 Task: Look for products in the category "Prenatal Vitamins" from Sprouts only.
Action: Mouse moved to (233, 103)
Screenshot: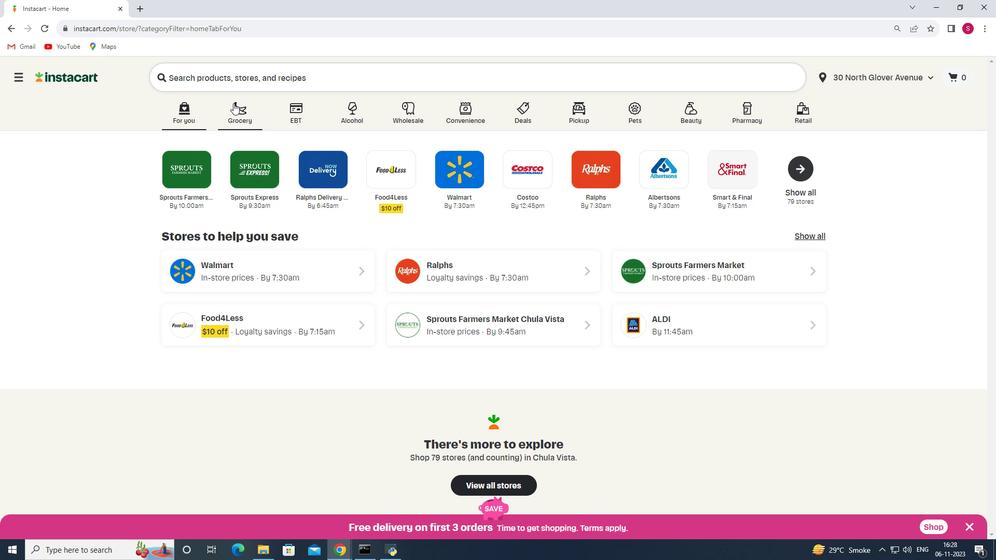
Action: Mouse pressed left at (233, 103)
Screenshot: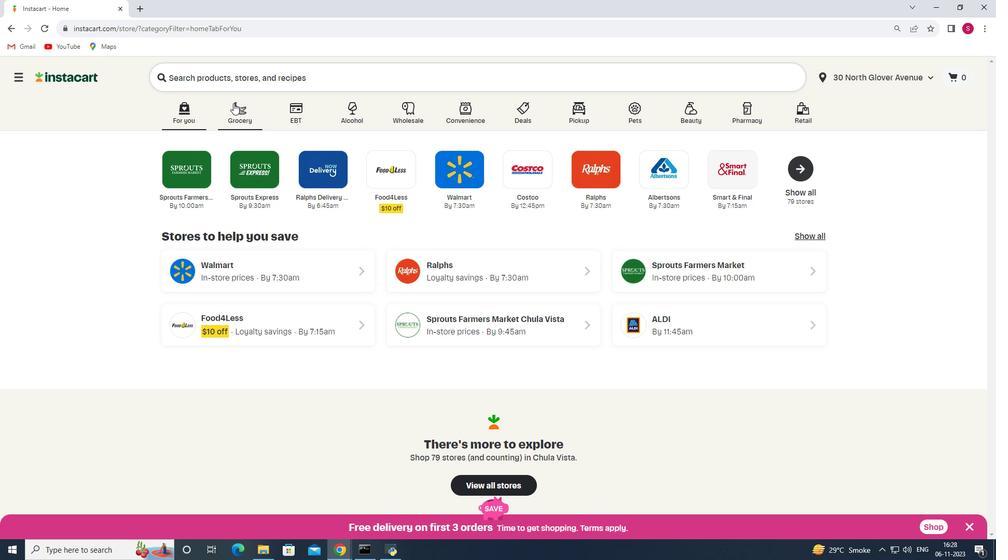 
Action: Mouse moved to (219, 299)
Screenshot: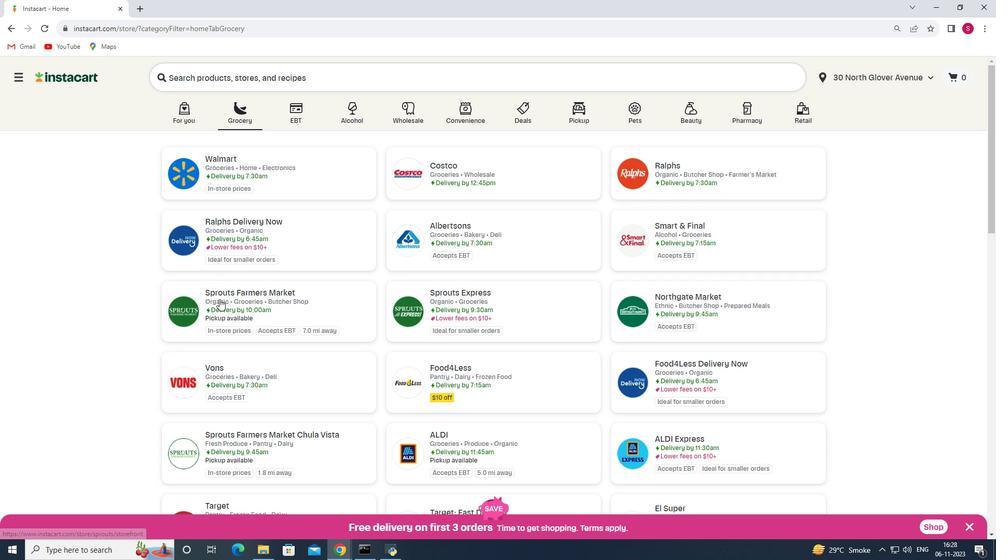 
Action: Mouse pressed left at (219, 299)
Screenshot: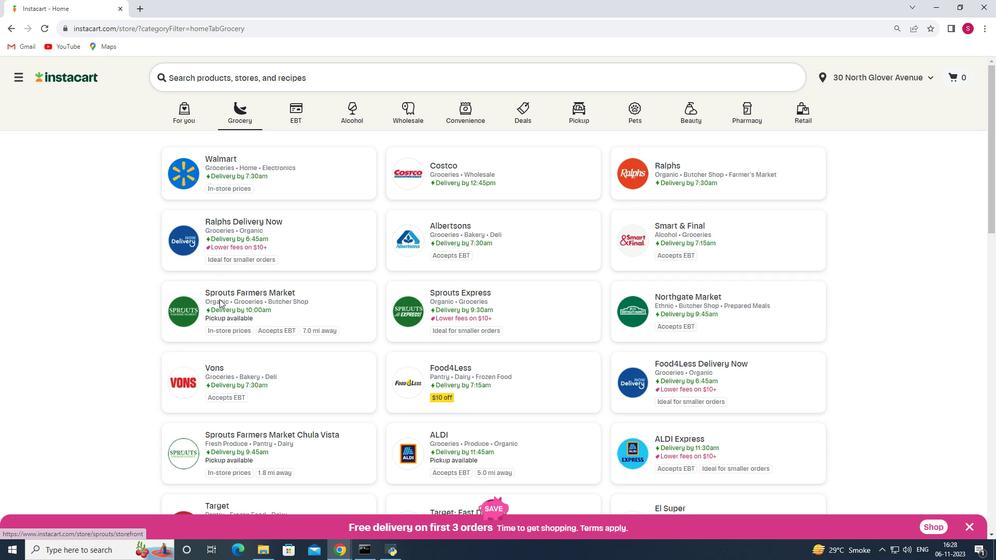 
Action: Mouse moved to (80, 378)
Screenshot: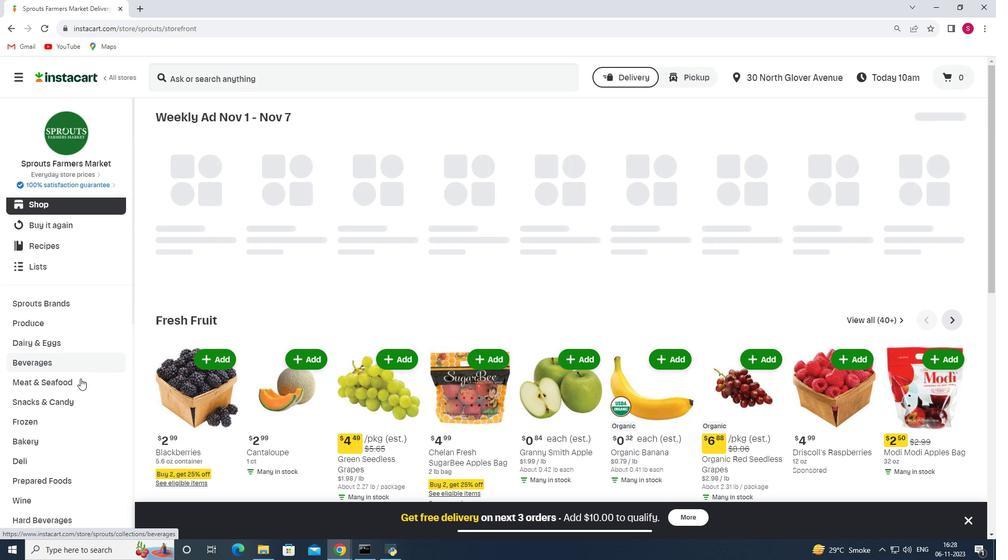 
Action: Mouse scrolled (80, 378) with delta (0, 0)
Screenshot: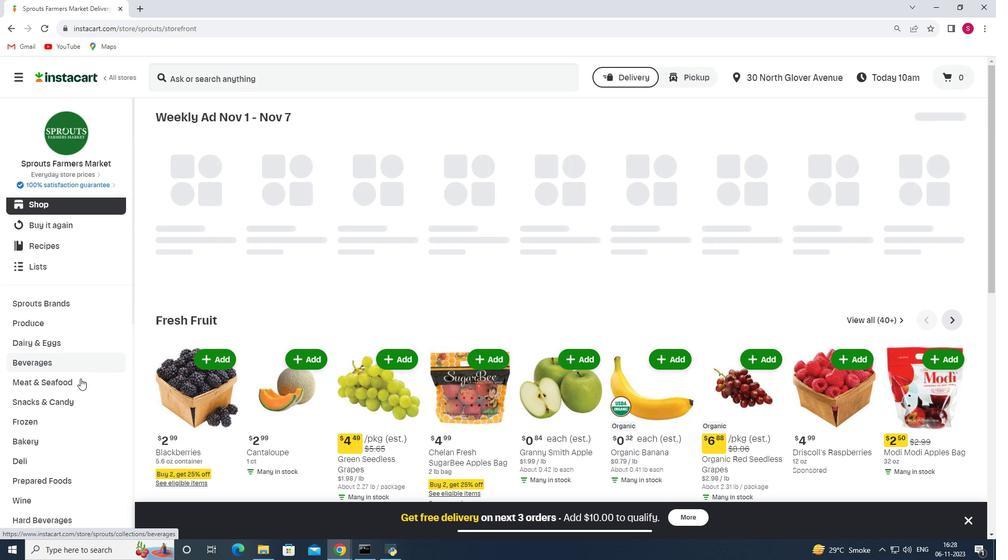 
Action: Mouse scrolled (80, 378) with delta (0, 0)
Screenshot: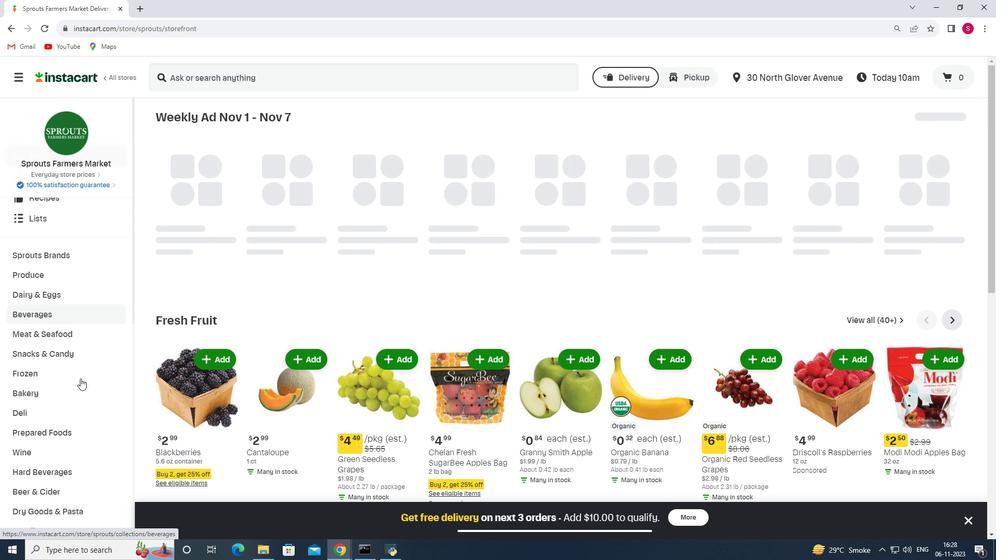 
Action: Mouse scrolled (80, 378) with delta (0, 0)
Screenshot: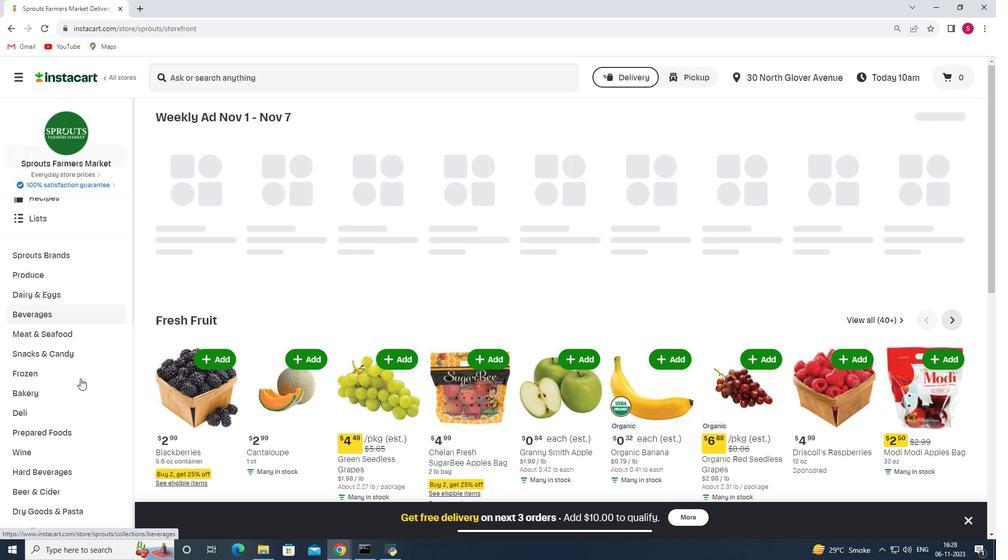 
Action: Mouse scrolled (80, 378) with delta (0, 0)
Screenshot: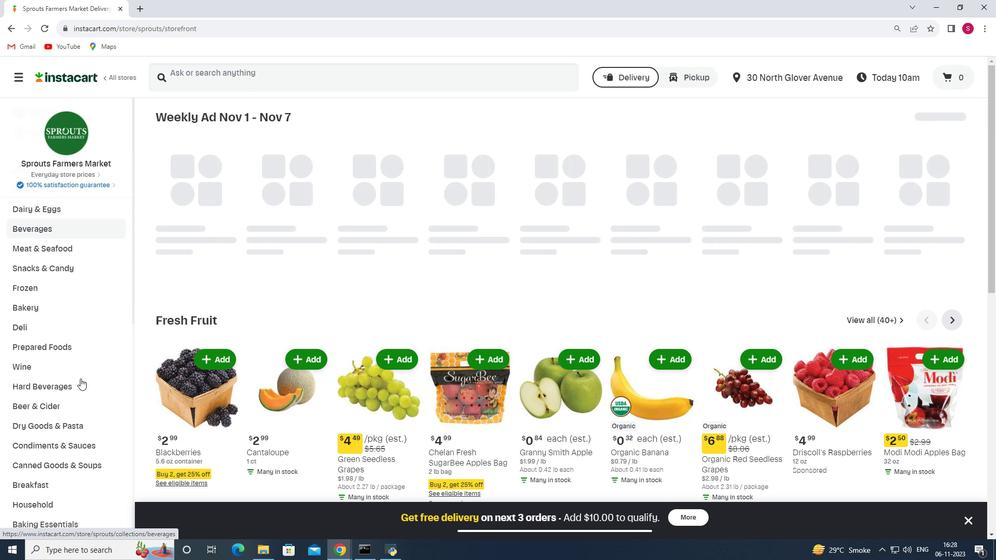 
Action: Mouse scrolled (80, 378) with delta (0, 0)
Screenshot: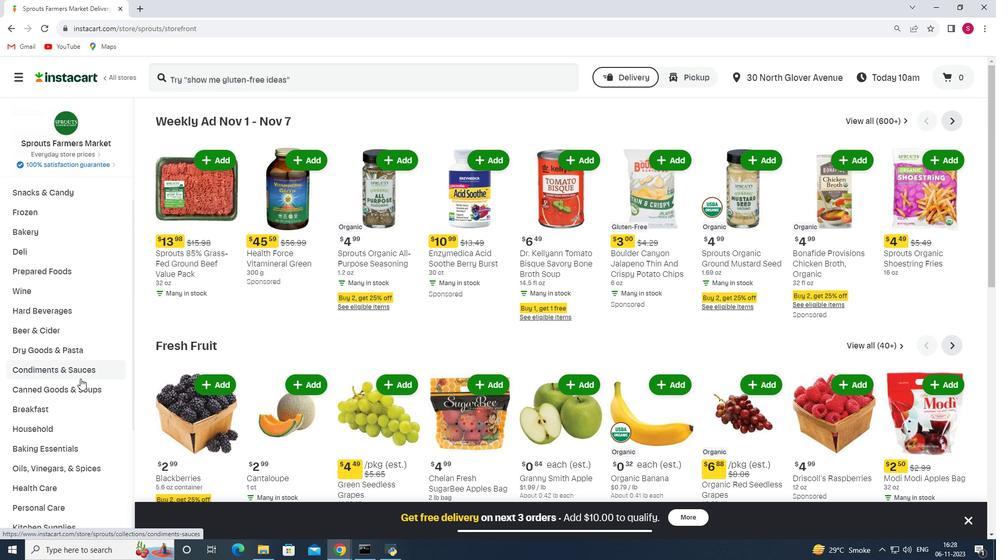 
Action: Mouse scrolled (80, 378) with delta (0, 0)
Screenshot: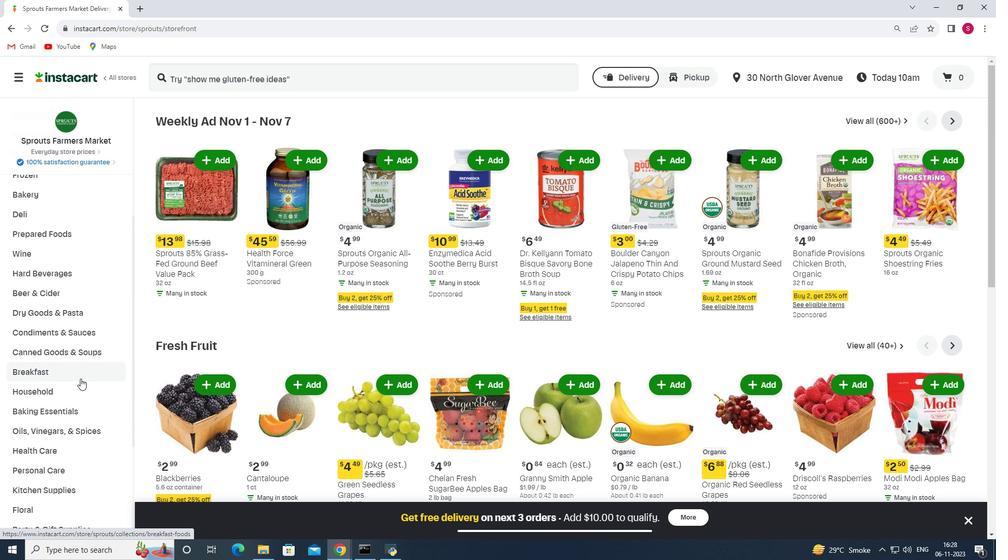 
Action: Mouse scrolled (80, 378) with delta (0, 0)
Screenshot: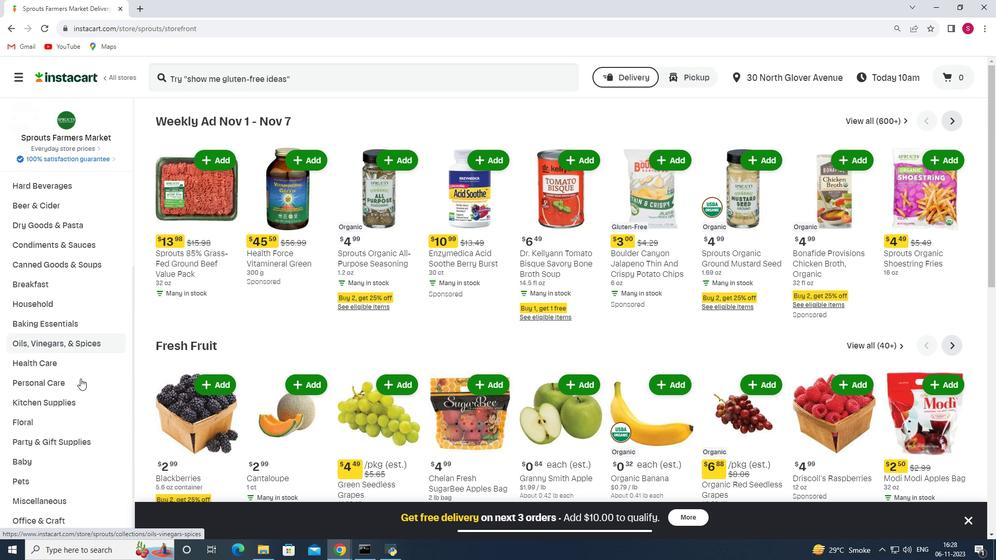 
Action: Mouse scrolled (80, 378) with delta (0, 0)
Screenshot: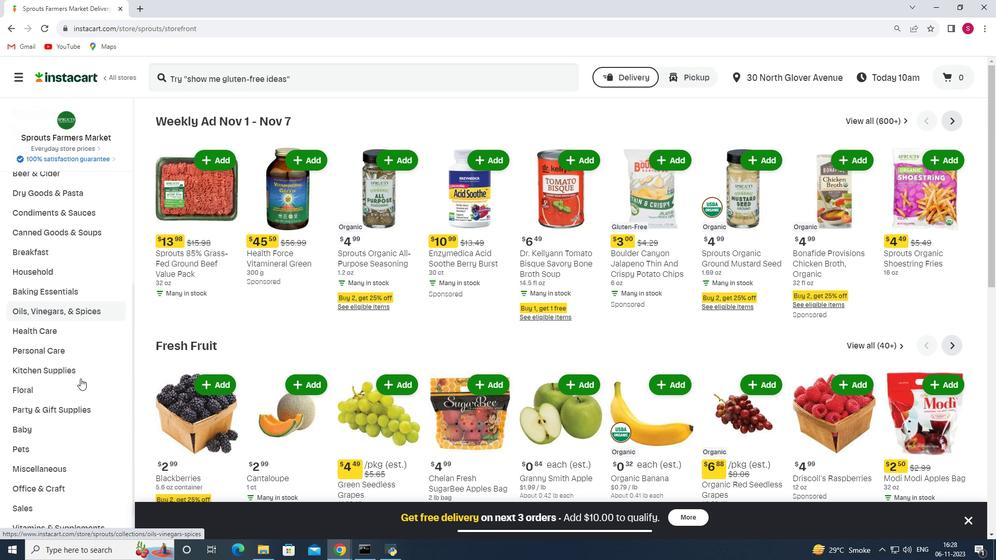 
Action: Mouse moved to (62, 297)
Screenshot: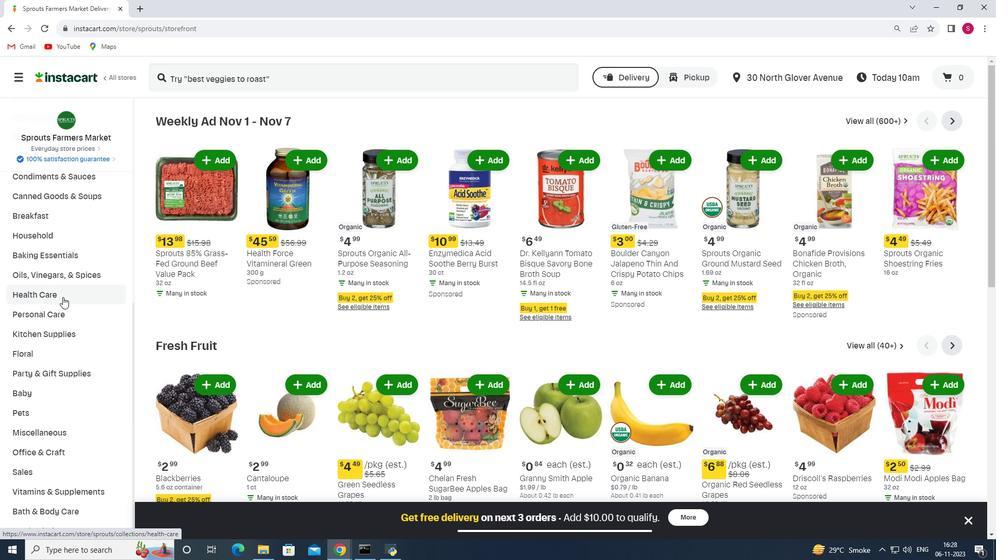 
Action: Mouse pressed left at (62, 297)
Screenshot: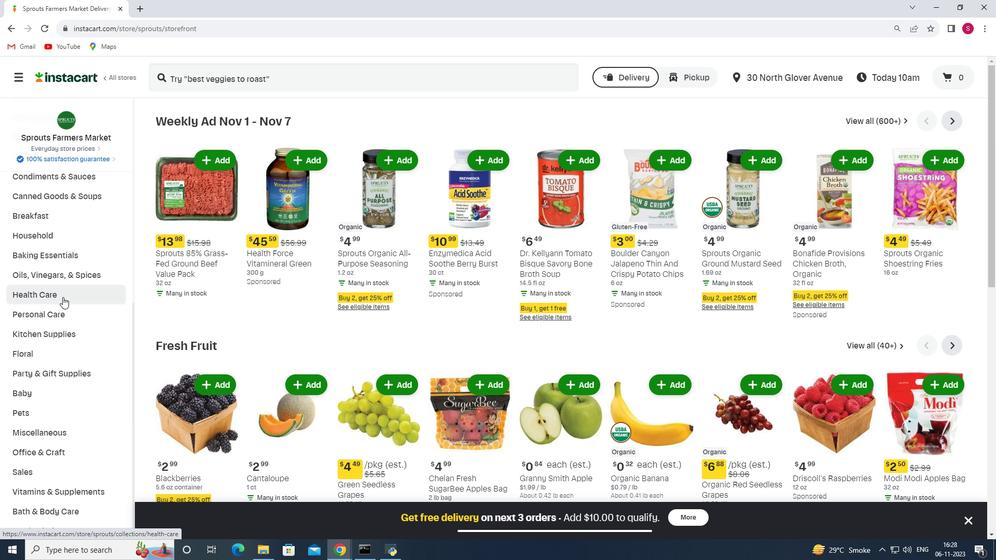 
Action: Mouse moved to (392, 149)
Screenshot: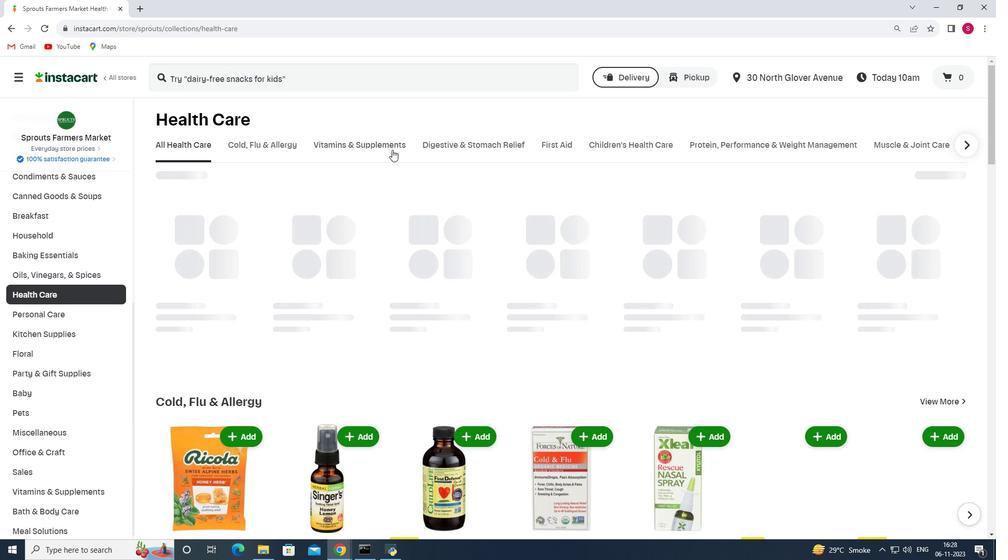 
Action: Mouse pressed left at (392, 149)
Screenshot: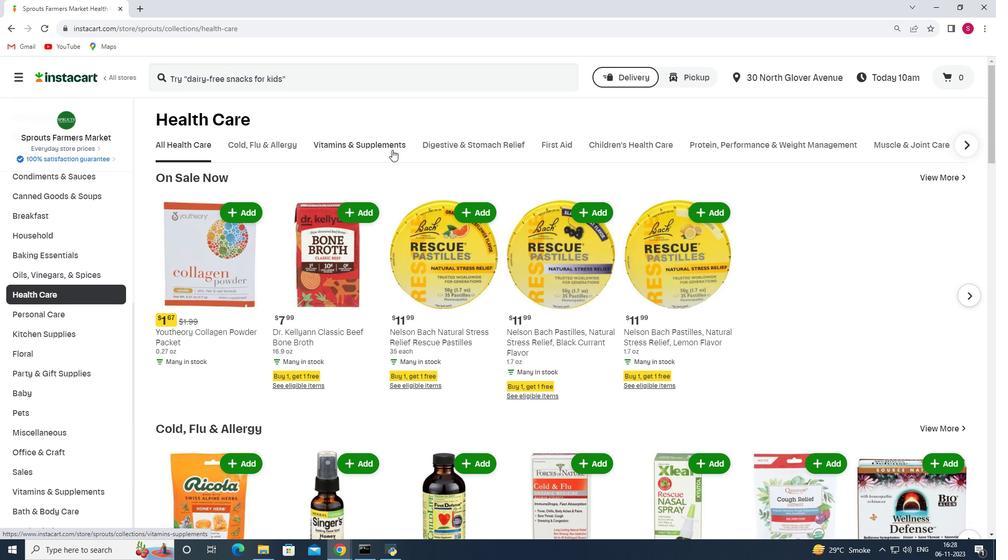 
Action: Mouse moved to (978, 188)
Screenshot: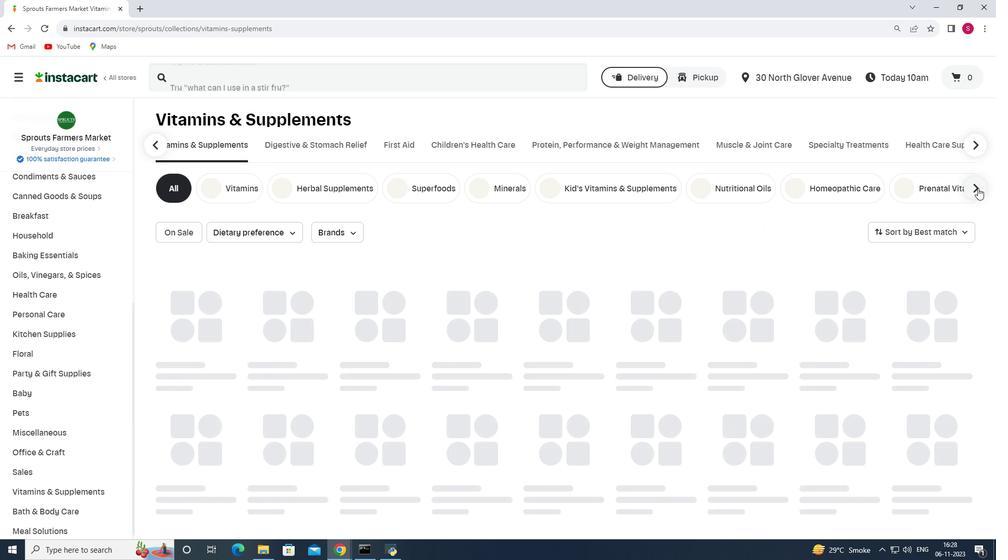 
Action: Mouse pressed left at (978, 188)
Screenshot: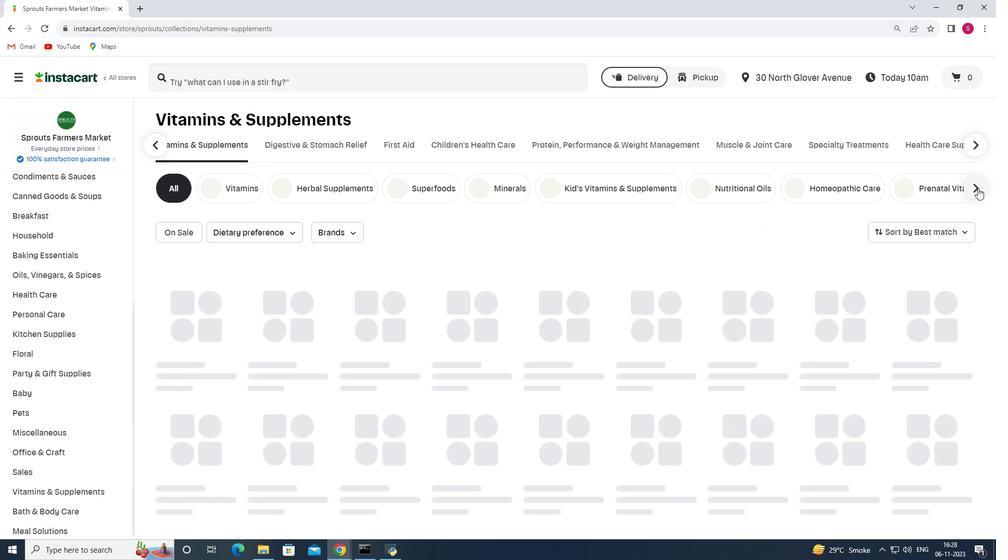 
Action: Mouse moved to (964, 185)
Screenshot: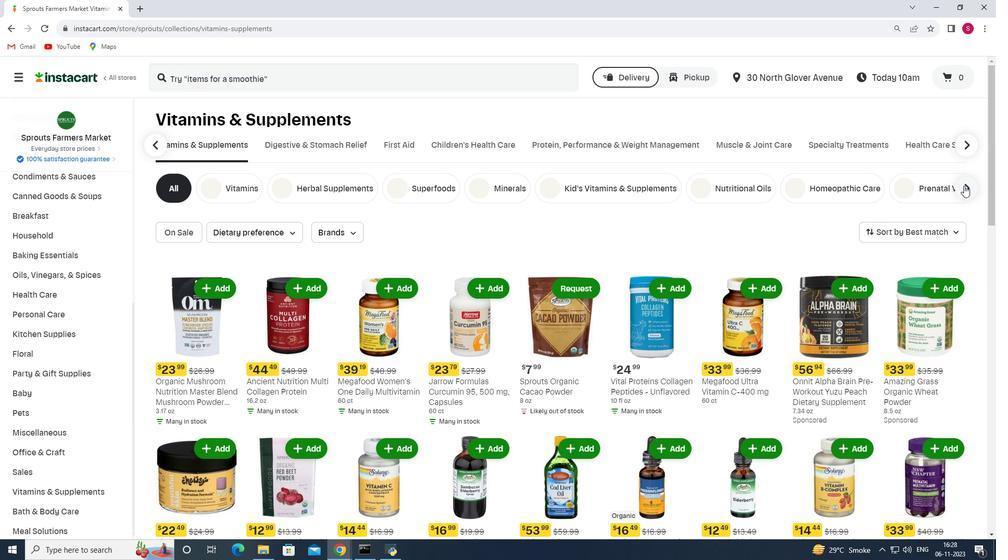 
Action: Mouse pressed left at (964, 185)
Screenshot: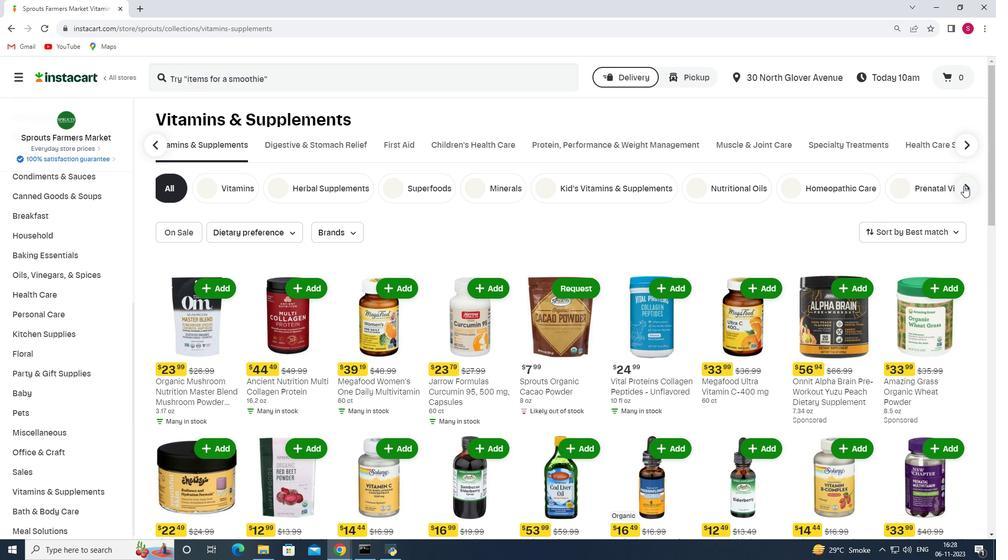 
Action: Mouse moved to (392, 188)
Screenshot: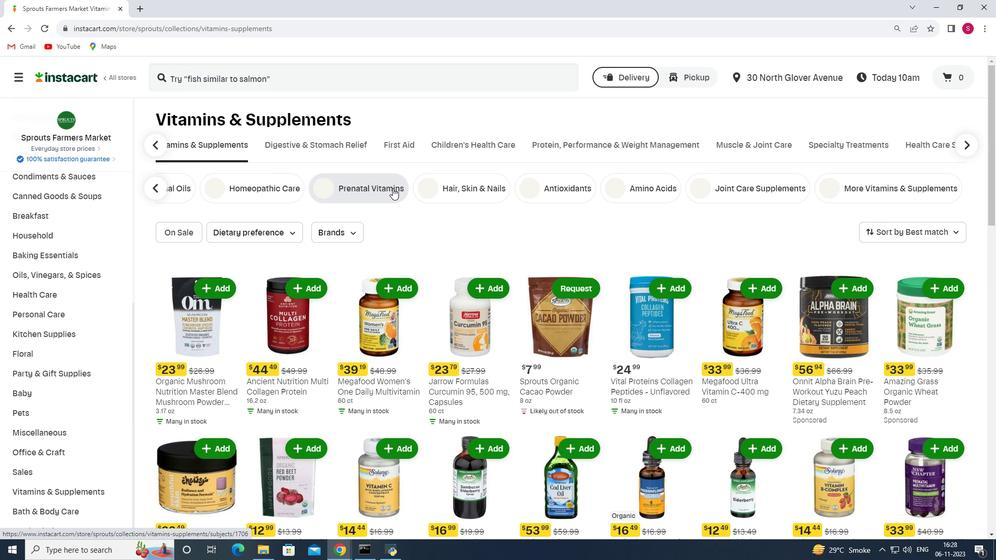 
Action: Mouse pressed left at (392, 188)
Screenshot: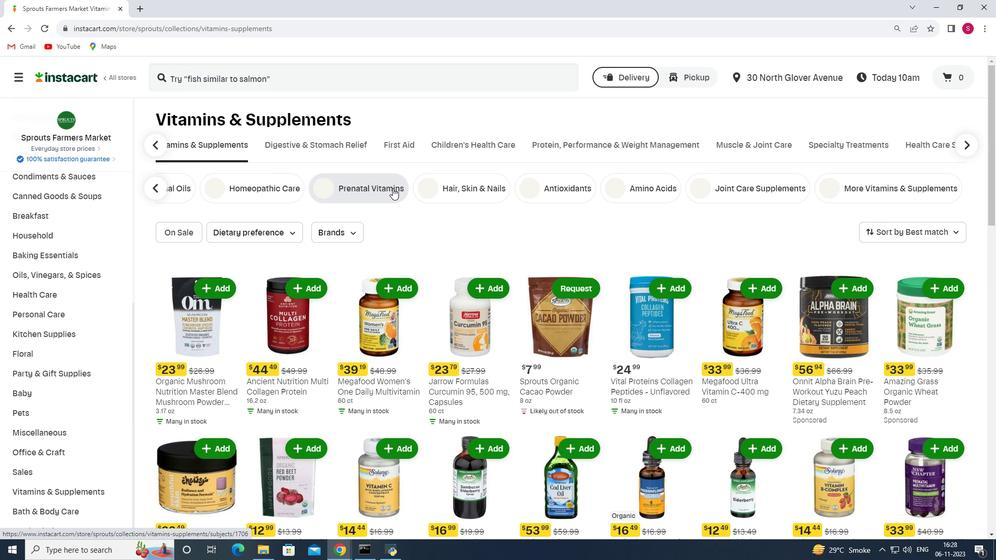 
Action: Mouse moved to (243, 232)
Screenshot: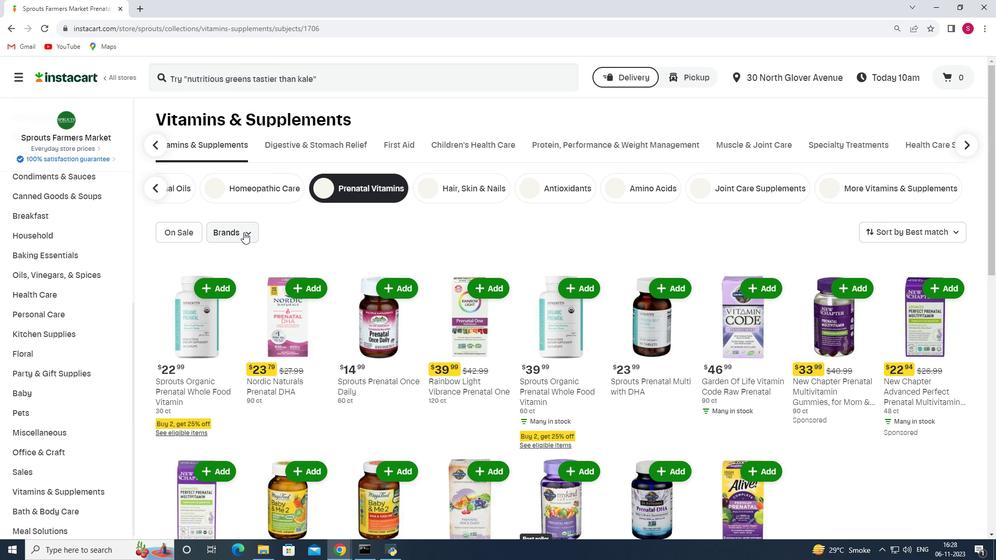 
Action: Mouse pressed left at (243, 232)
Screenshot: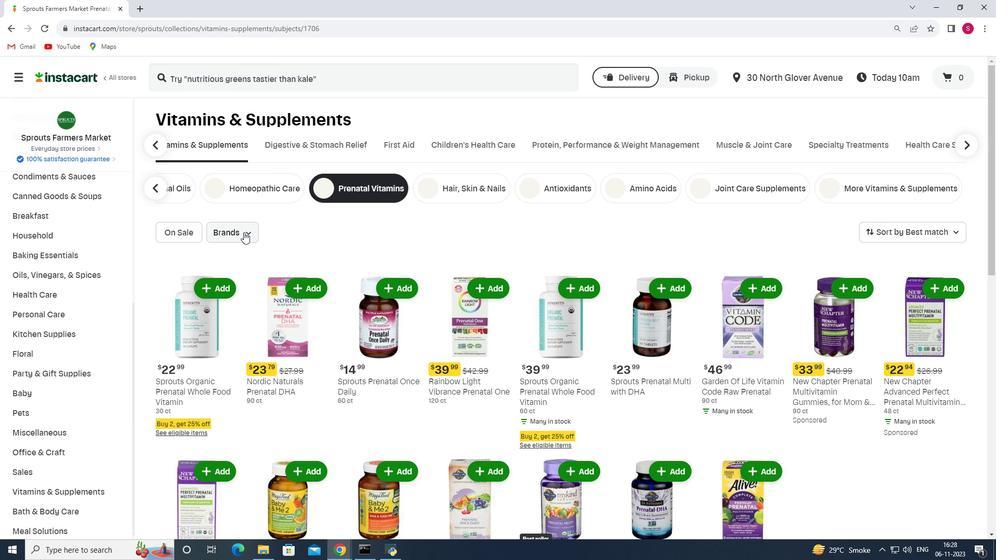 
Action: Mouse moved to (222, 341)
Screenshot: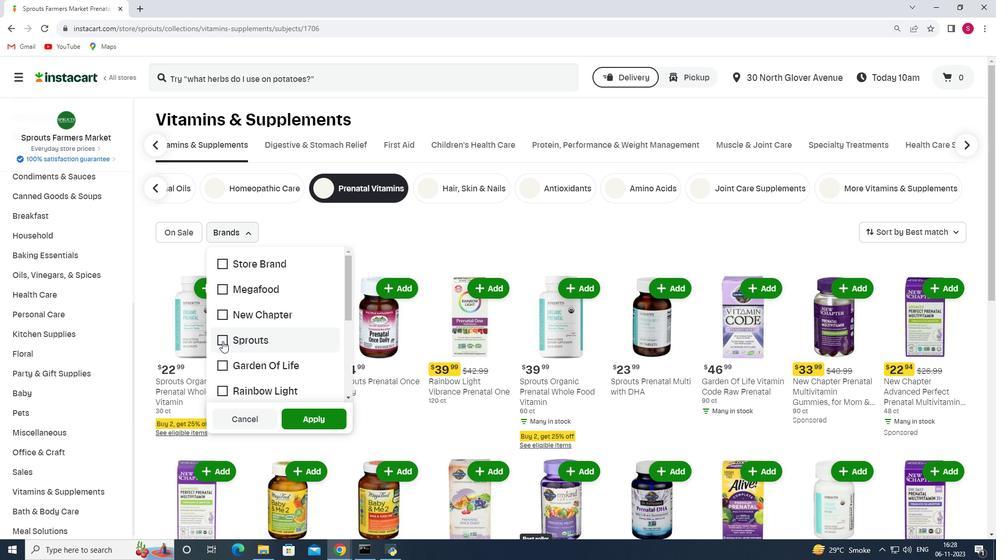 
Action: Mouse pressed left at (222, 341)
Screenshot: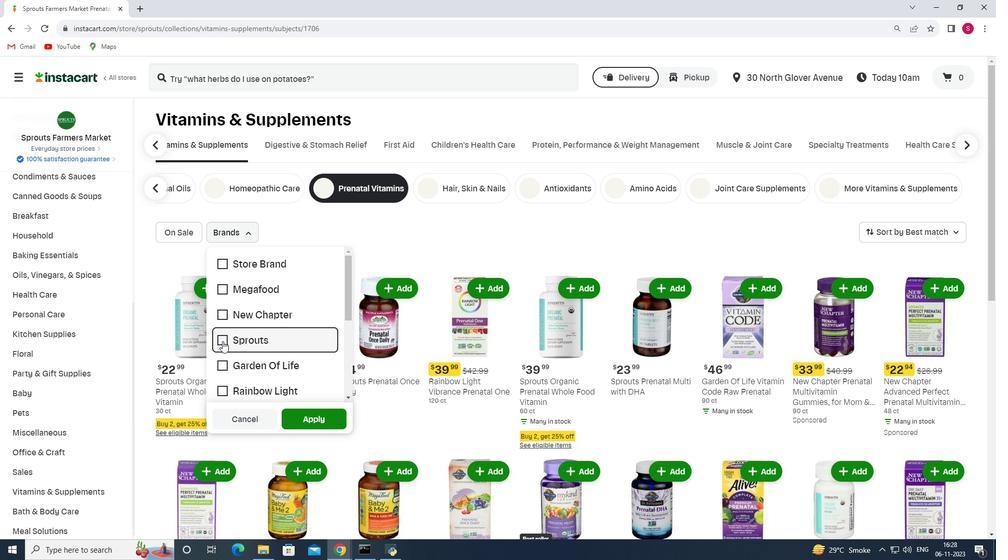 
Action: Mouse moved to (295, 413)
Screenshot: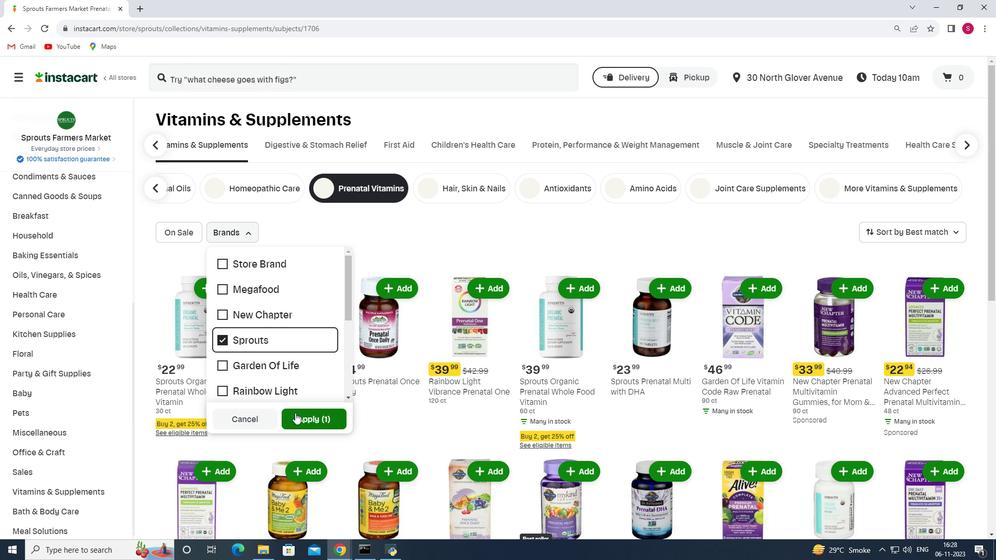 
Action: Mouse pressed left at (295, 413)
Screenshot: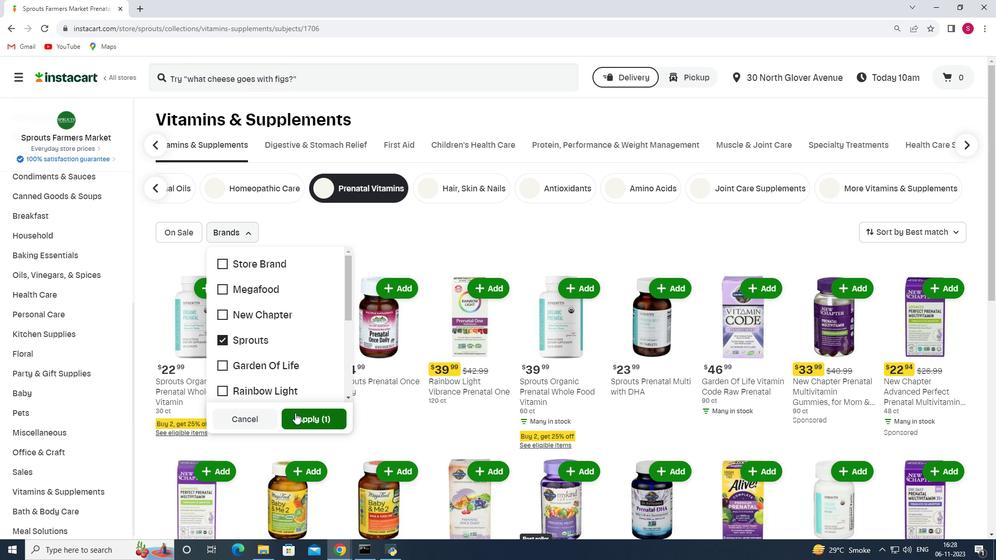 
